 Task: Create Card E-commerce Website Review in Board Employee Benefits Platforms to Workspace Event Lighting Rentals. Create Card Veterinary Conference Review in Board Voice of Support Feedback Analysis to Workspace Event Lighting Rentals. Create Card E-commerce Website Review in Board IT Vendor Management and Contract Negotiation to Workspace Event Lighting Rentals
Action: Mouse moved to (335, 158)
Screenshot: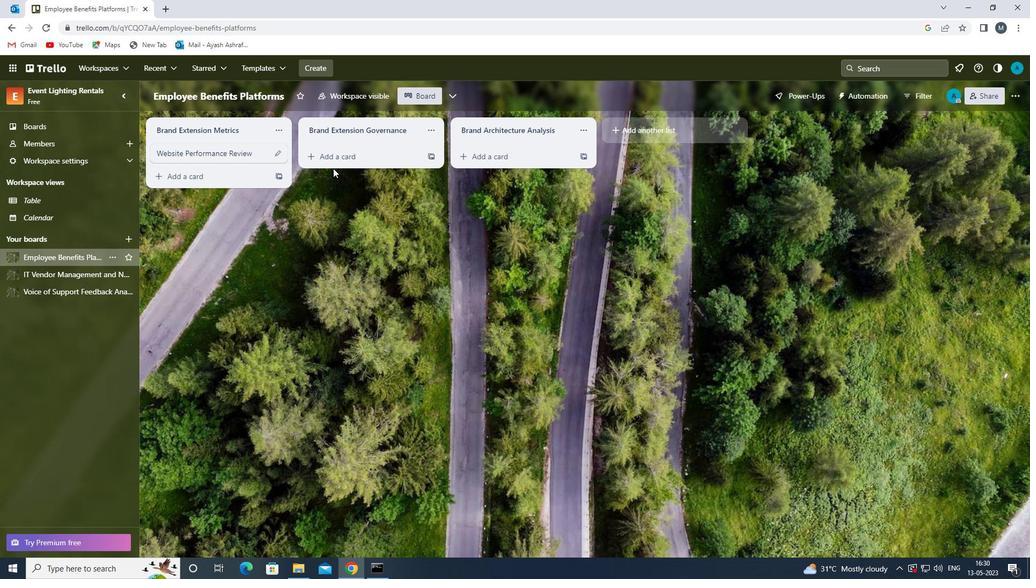 
Action: Mouse pressed left at (335, 158)
Screenshot: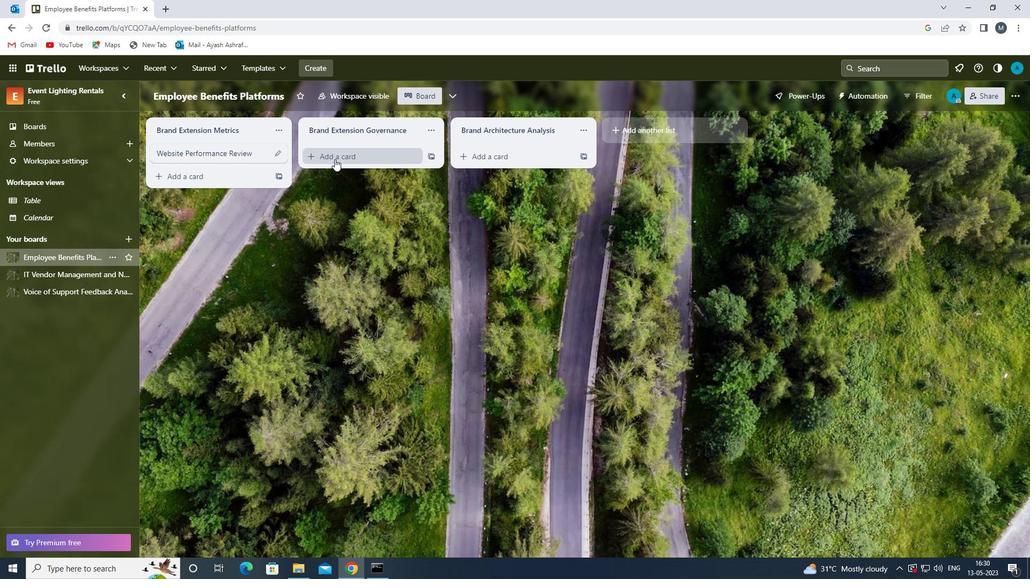
Action: Mouse moved to (331, 158)
Screenshot: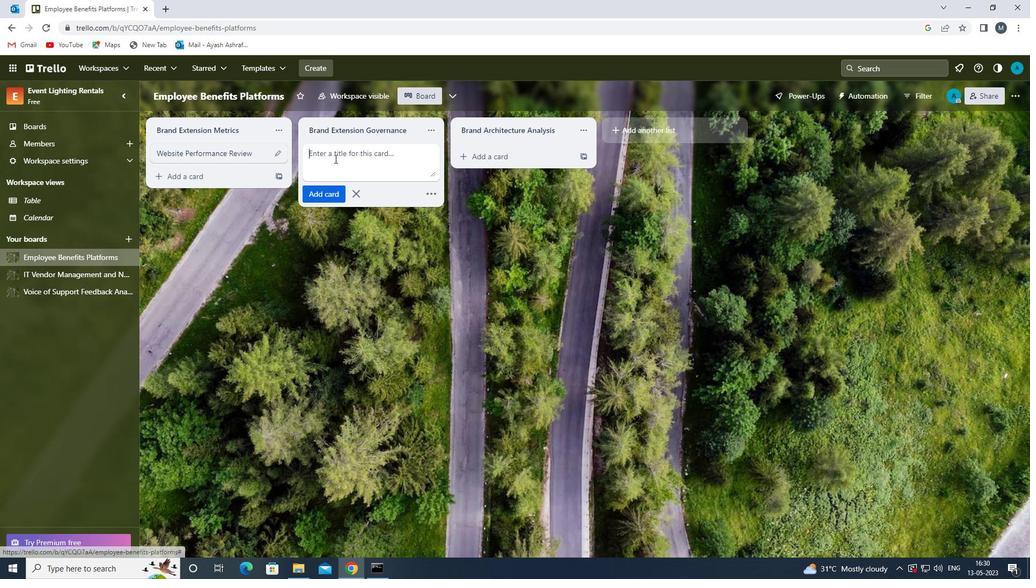 
Action: Mouse pressed left at (331, 158)
Screenshot: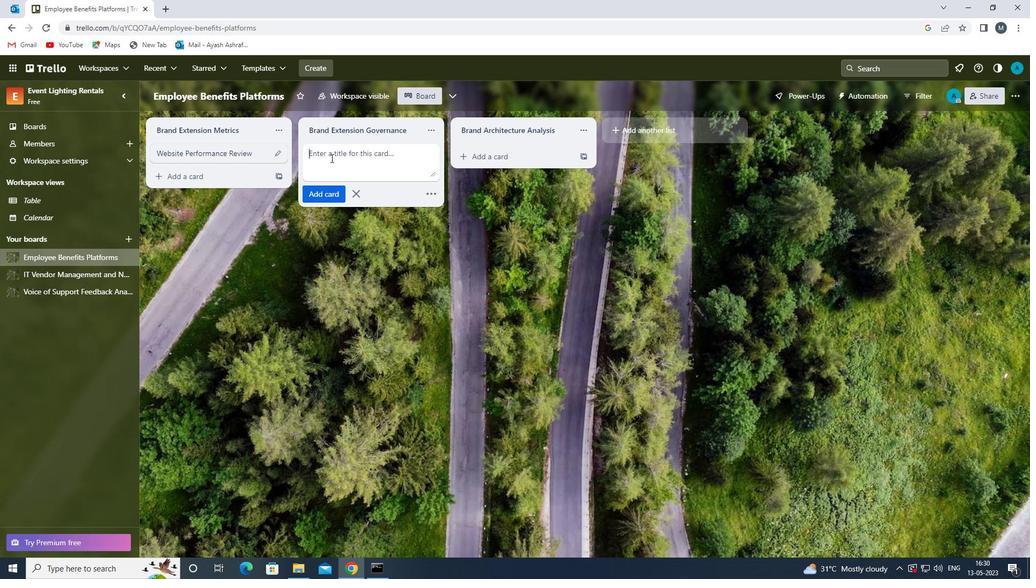 
Action: Key pressed <Key.shift><Key.shift>E-COMMERCE<Key.space><Key.shift>WEBSITE<Key.space><Key.shift>REVIEW<Key.space>
Screenshot: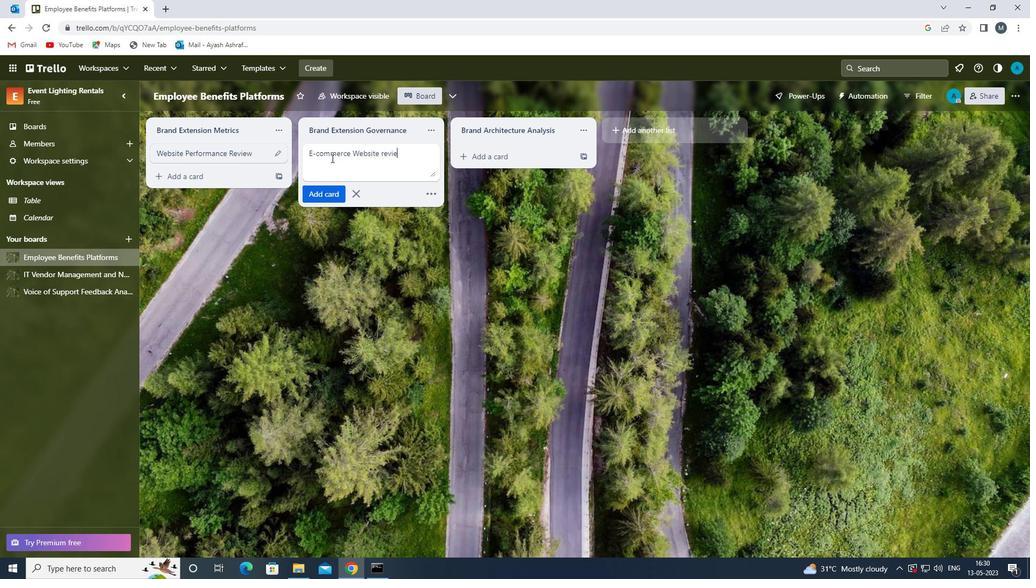 
Action: Mouse moved to (386, 152)
Screenshot: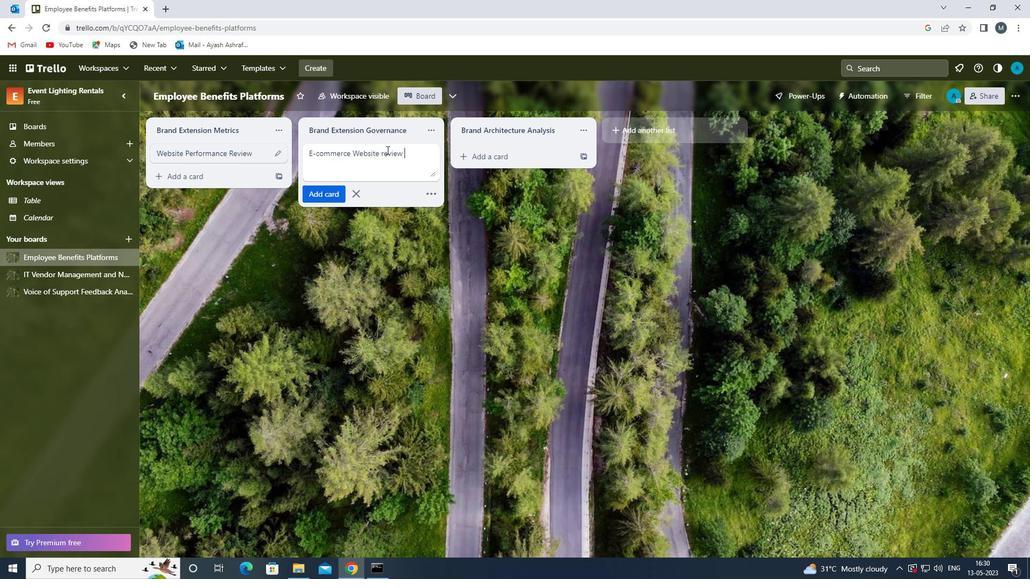 
Action: Mouse pressed left at (386, 152)
Screenshot: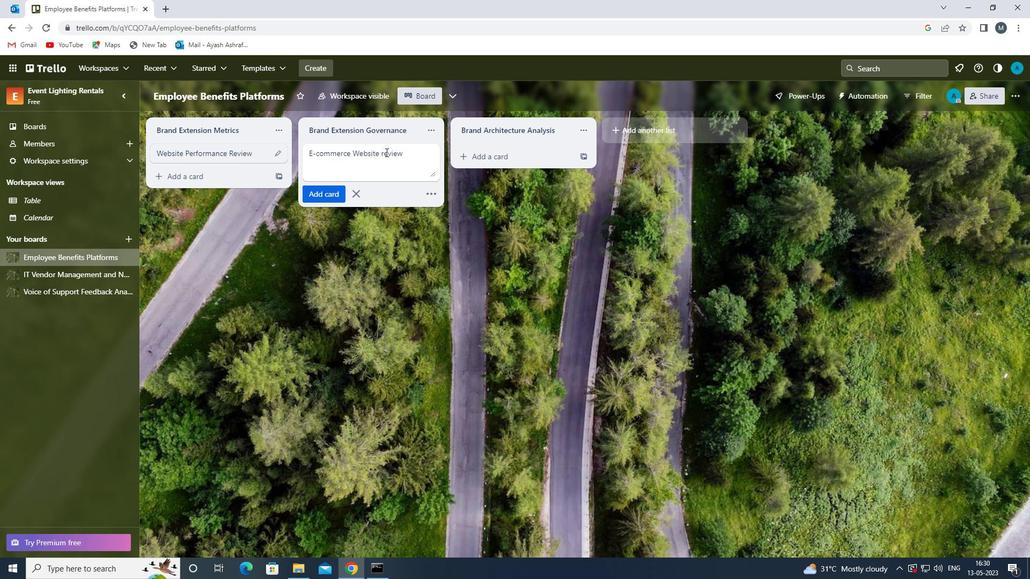 
Action: Mouse moved to (388, 160)
Screenshot: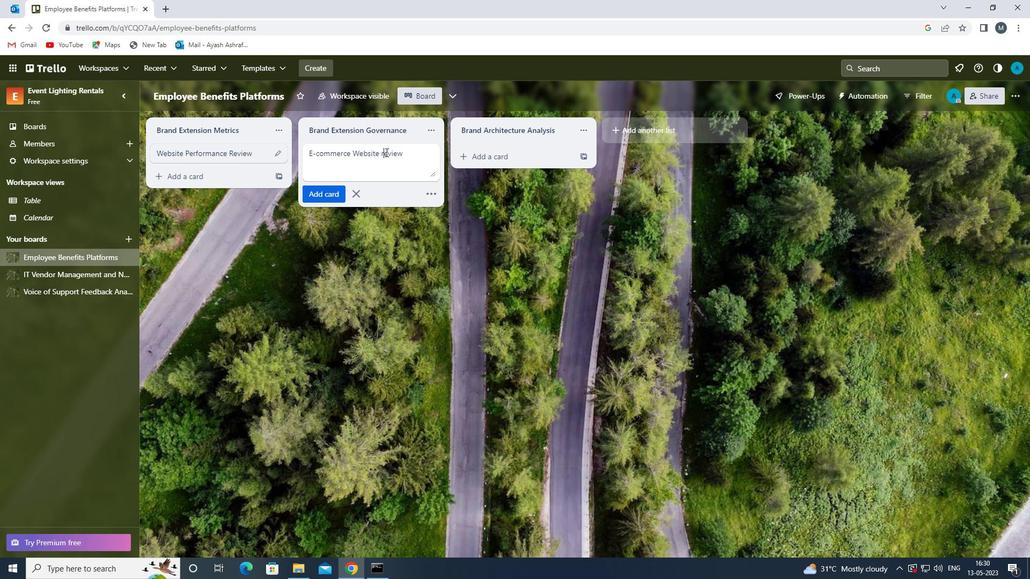 
Action: Key pressed <Key.backspace><Key.shift>R
Screenshot: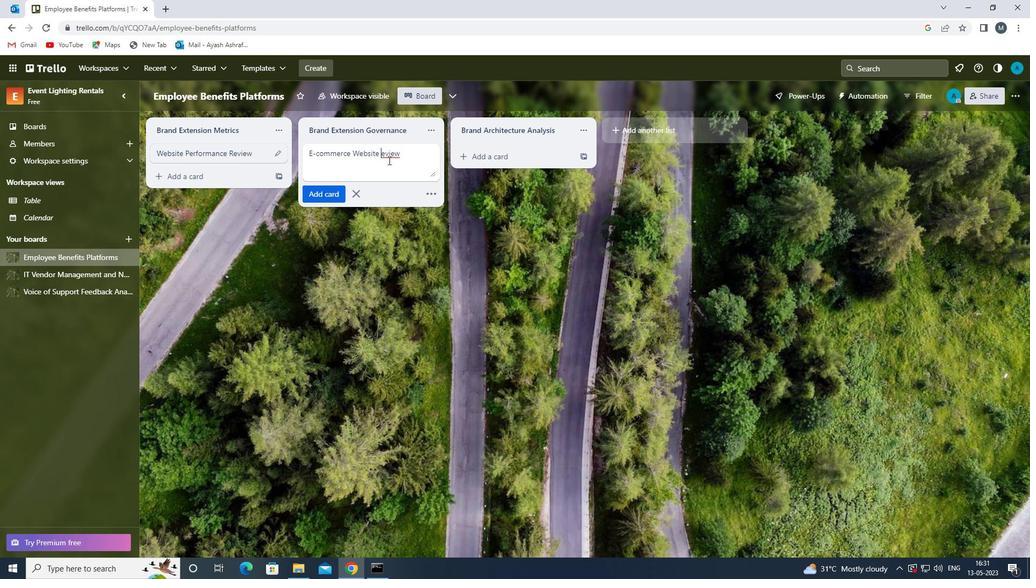 
Action: Mouse moved to (323, 194)
Screenshot: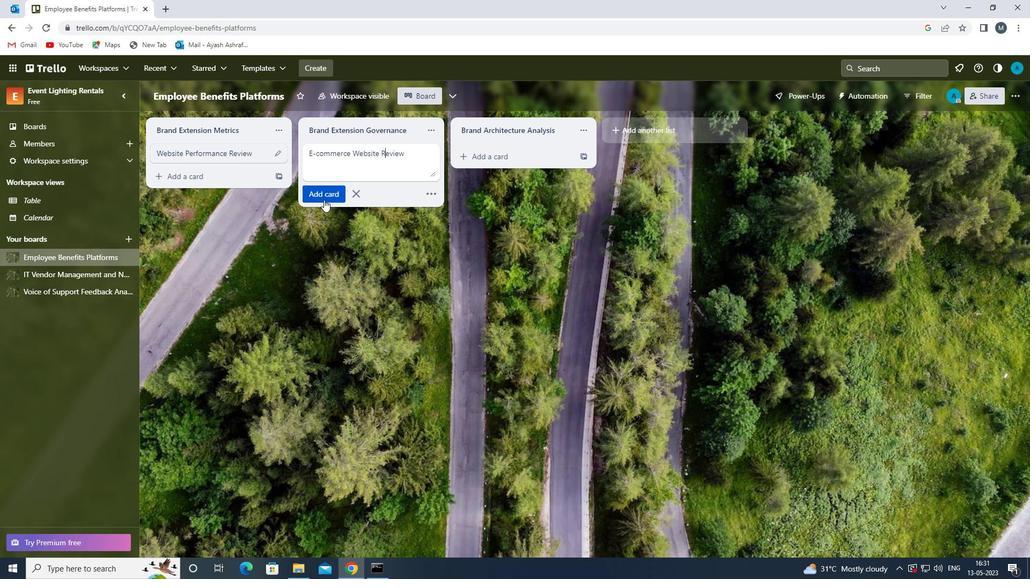 
Action: Mouse pressed left at (323, 194)
Screenshot: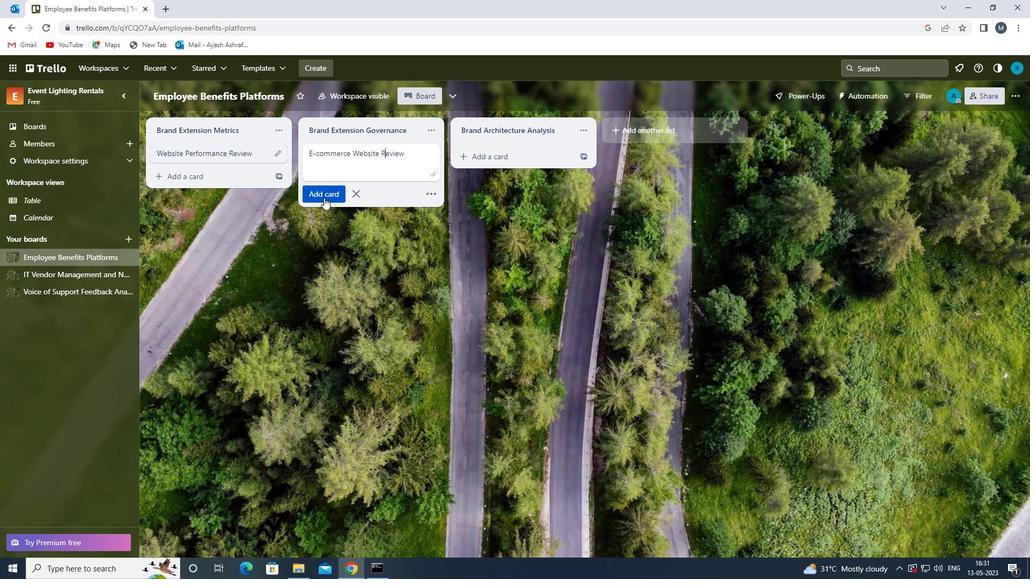 
Action: Mouse moved to (325, 280)
Screenshot: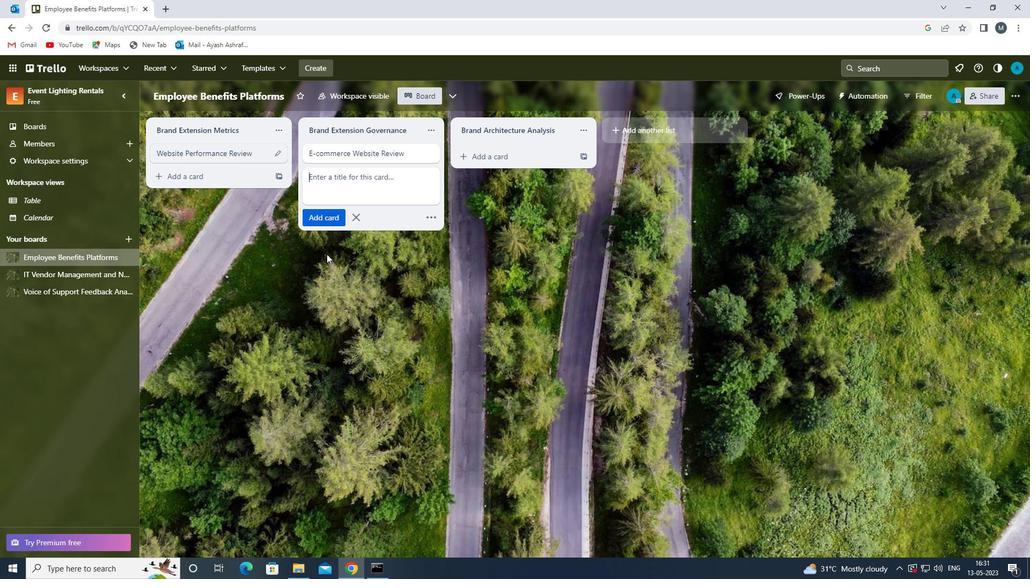 
Action: Mouse pressed left at (325, 280)
Screenshot: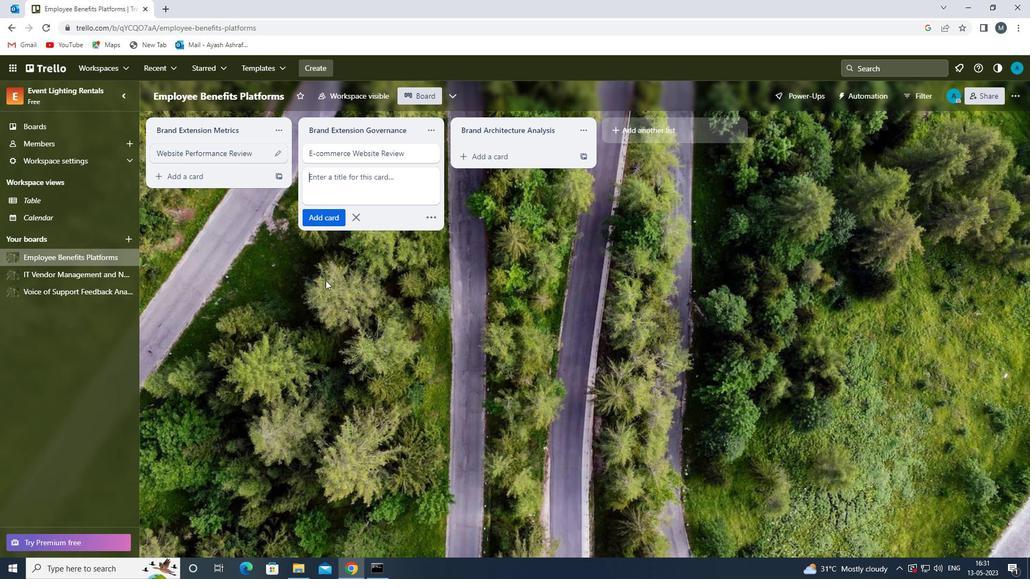 
Action: Mouse moved to (51, 288)
Screenshot: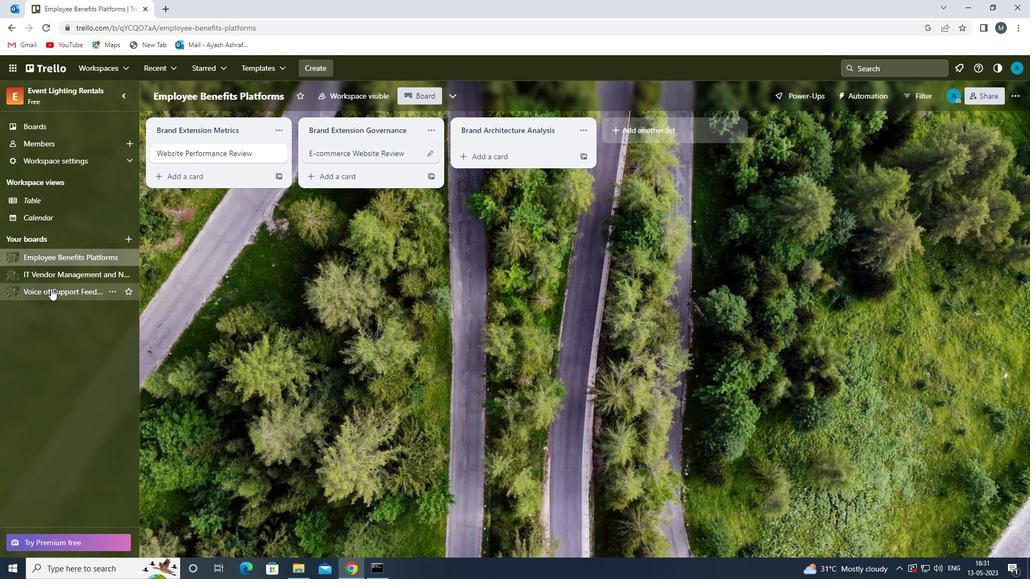 
Action: Mouse pressed left at (51, 288)
Screenshot: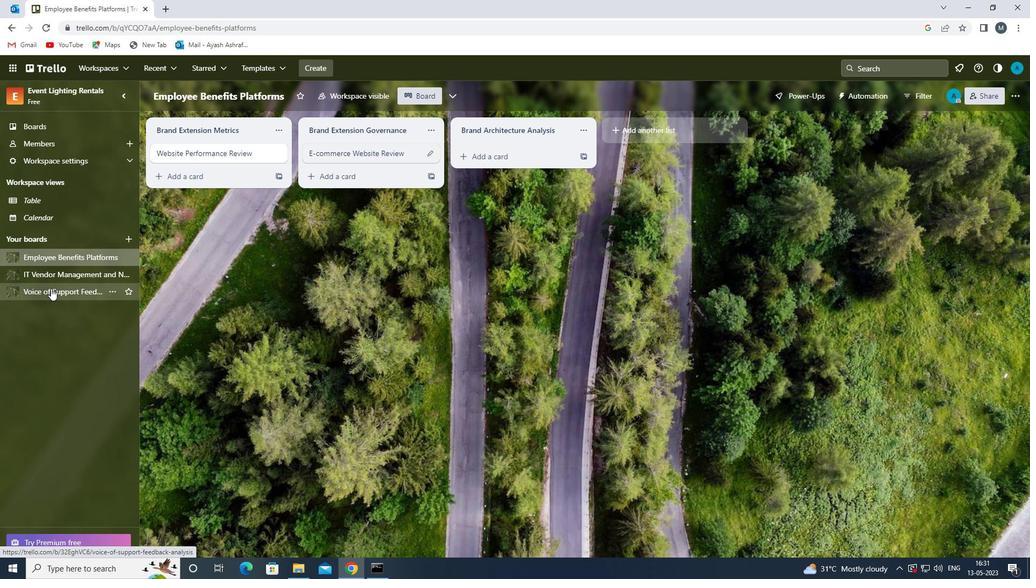 
Action: Mouse moved to (325, 153)
Screenshot: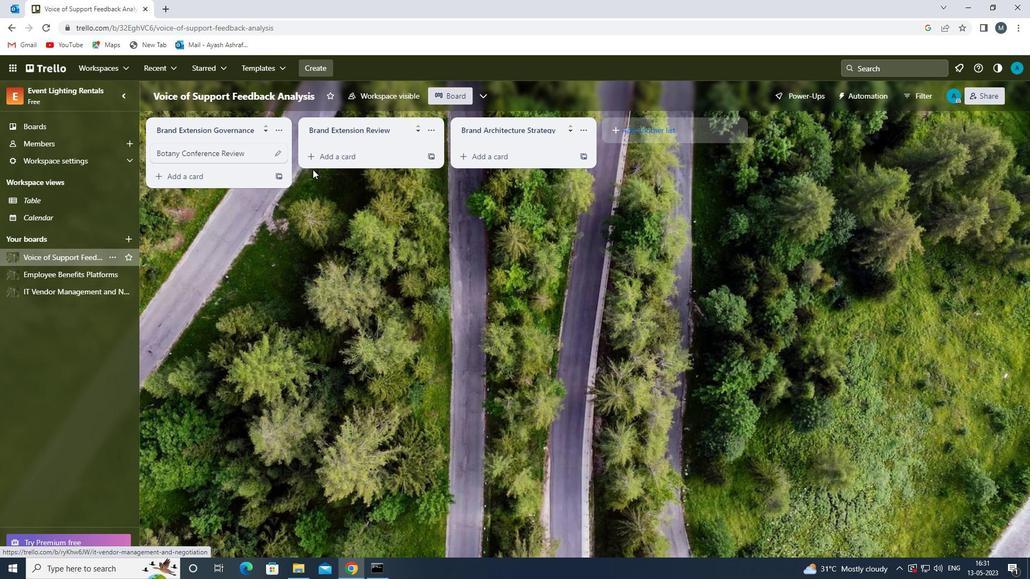 
Action: Mouse pressed left at (325, 153)
Screenshot: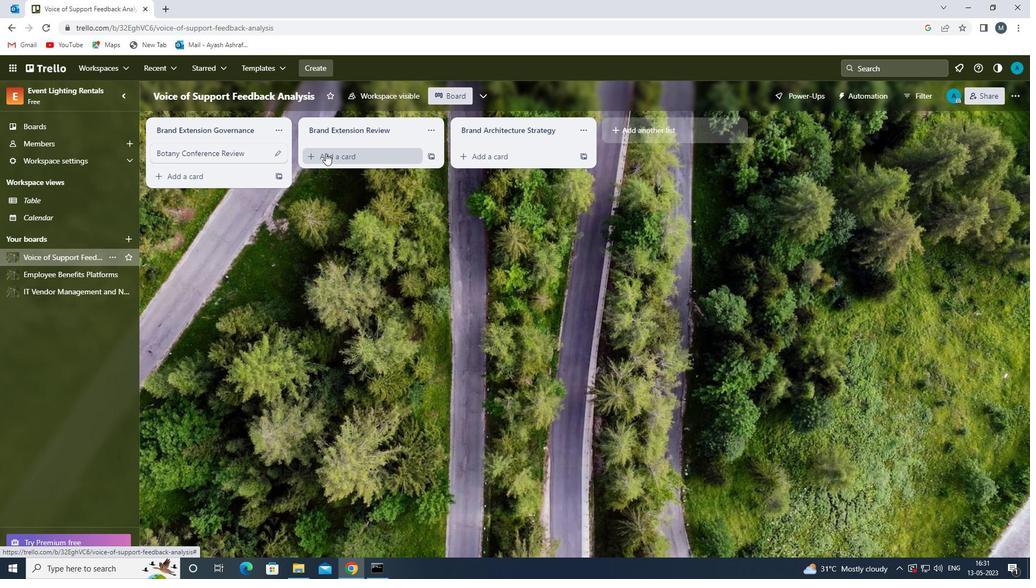 
Action: Mouse moved to (335, 150)
Screenshot: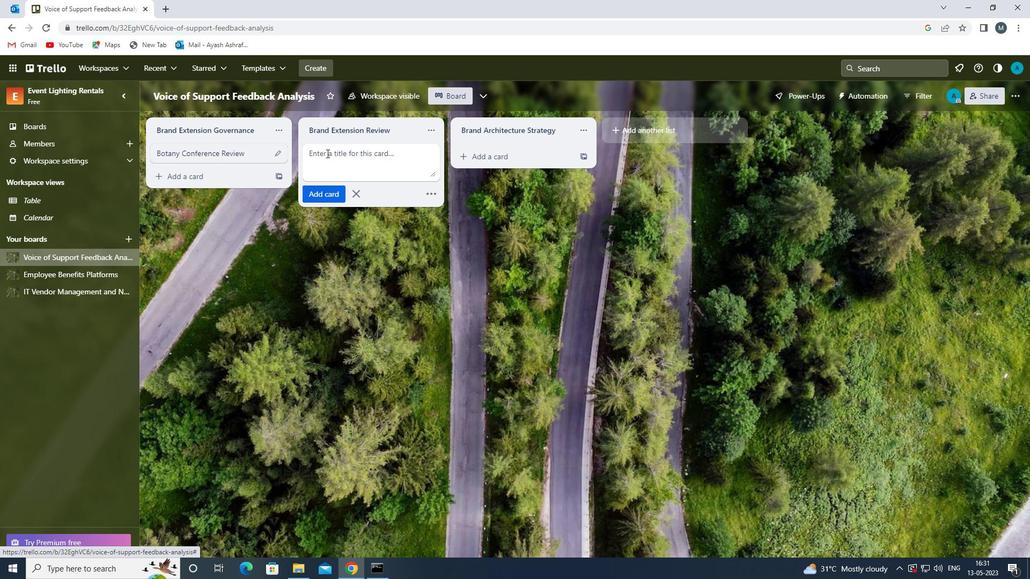 
Action: Mouse pressed left at (335, 150)
Screenshot: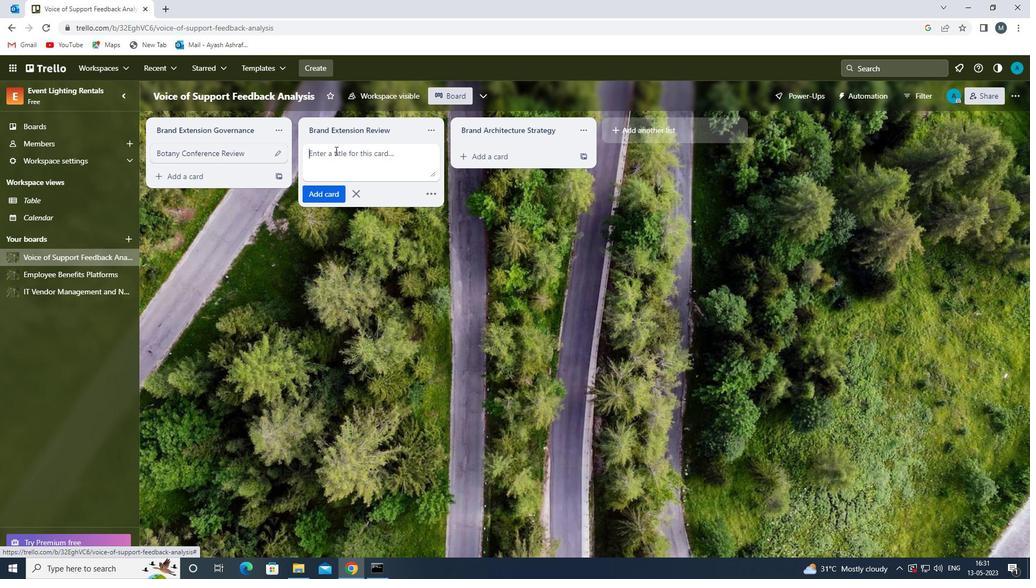 
Action: Key pressed <Key.shift>VETERINARY<Key.space><Key.shift><Key.shift><Key.shift>CONFERENCE<Key.space><Key.shift>REVIEW<Key.space>
Screenshot: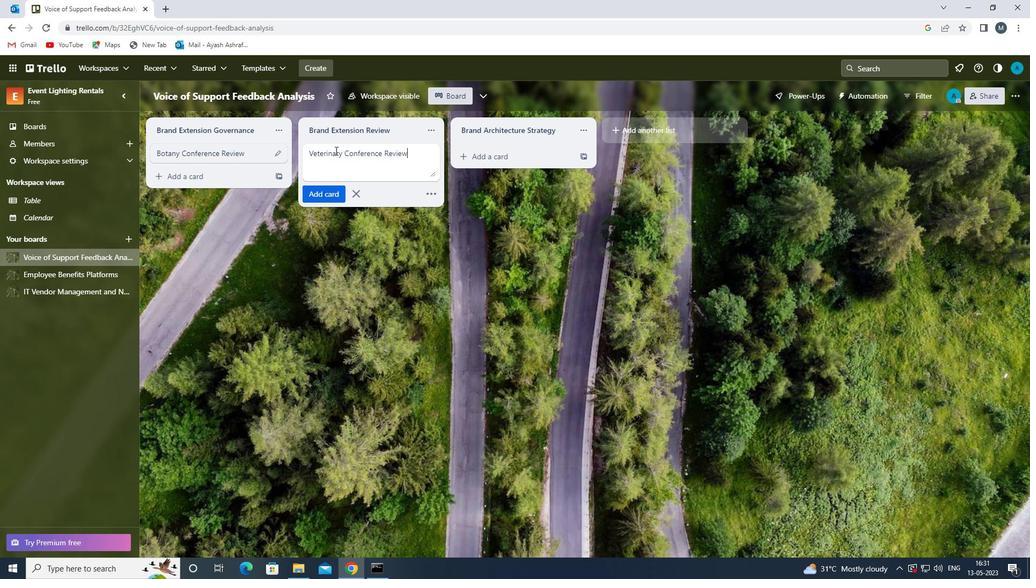 
Action: Mouse moved to (324, 195)
Screenshot: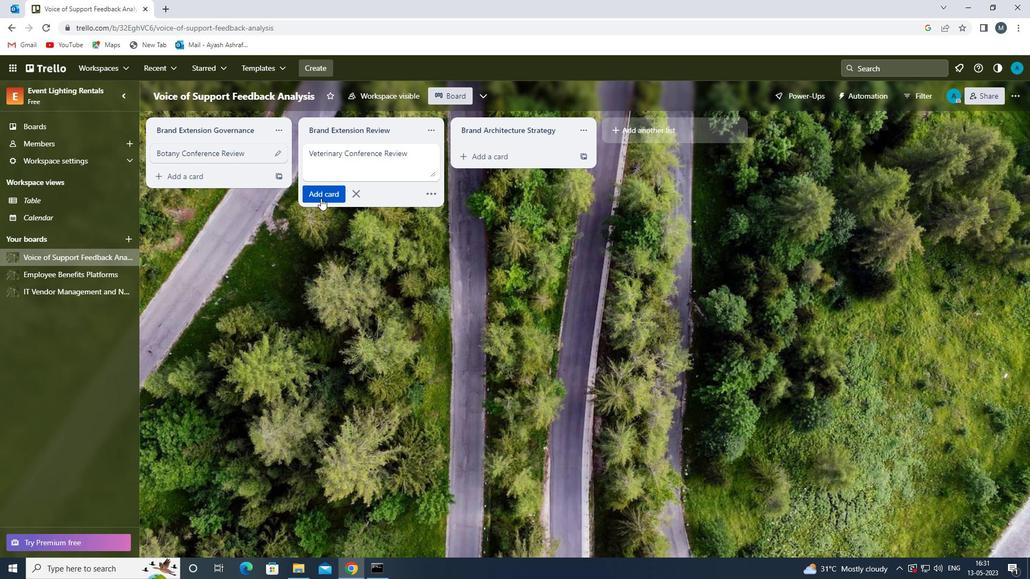 
Action: Mouse pressed left at (324, 195)
Screenshot: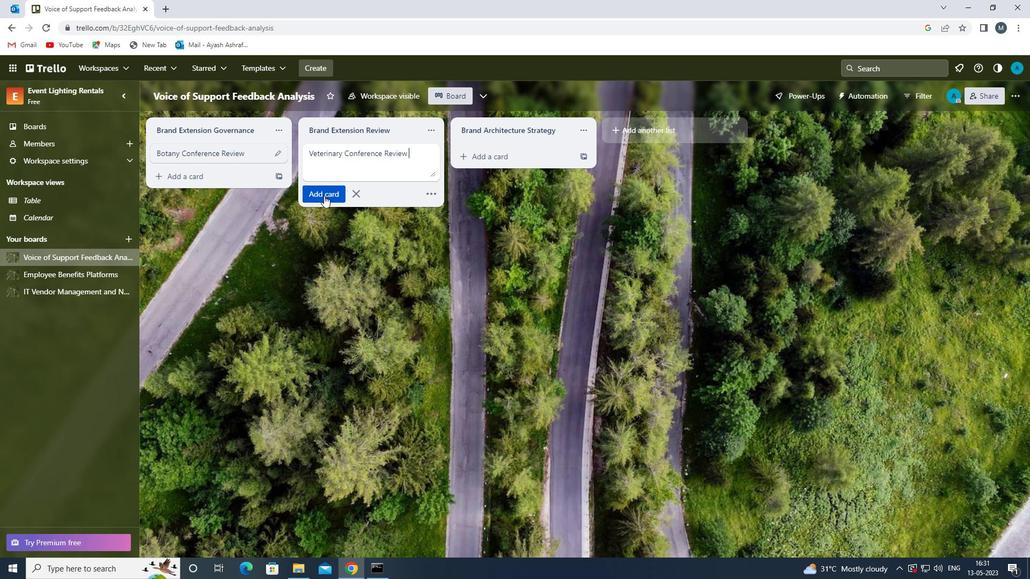 
Action: Mouse moved to (322, 281)
Screenshot: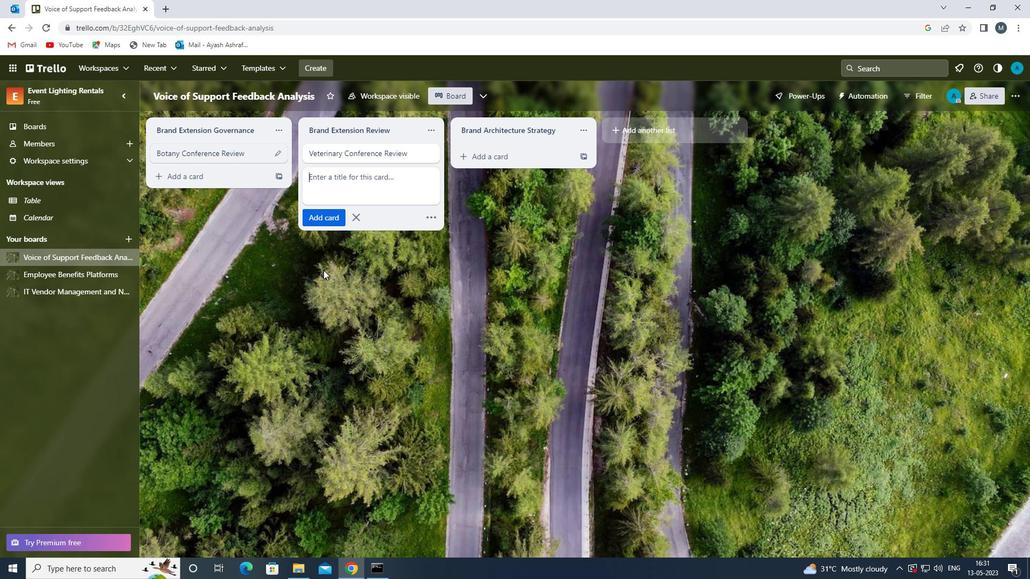 
Action: Mouse pressed left at (322, 281)
Screenshot: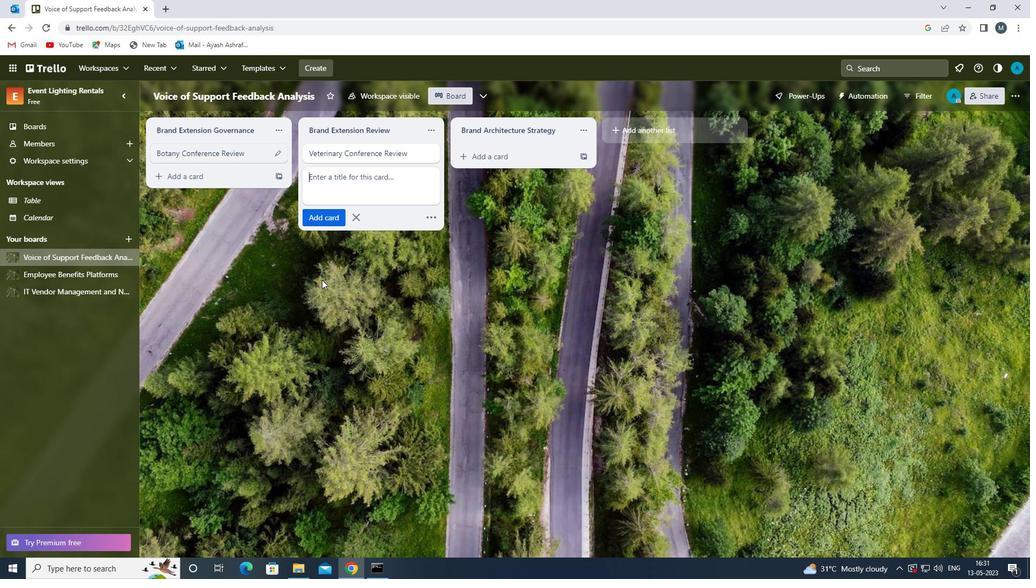 
Action: Mouse moved to (69, 292)
Screenshot: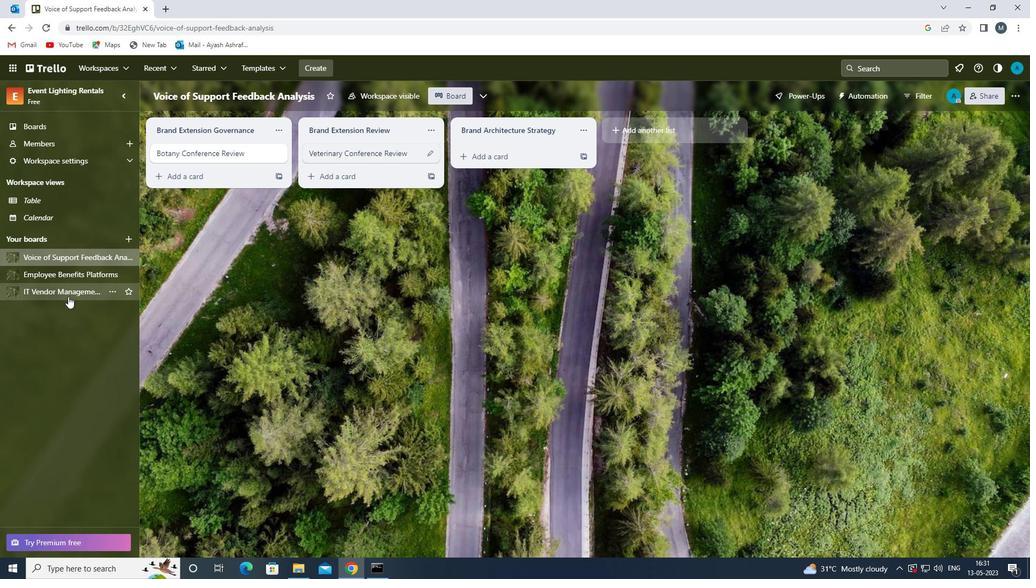 
Action: Mouse pressed left at (69, 292)
Screenshot: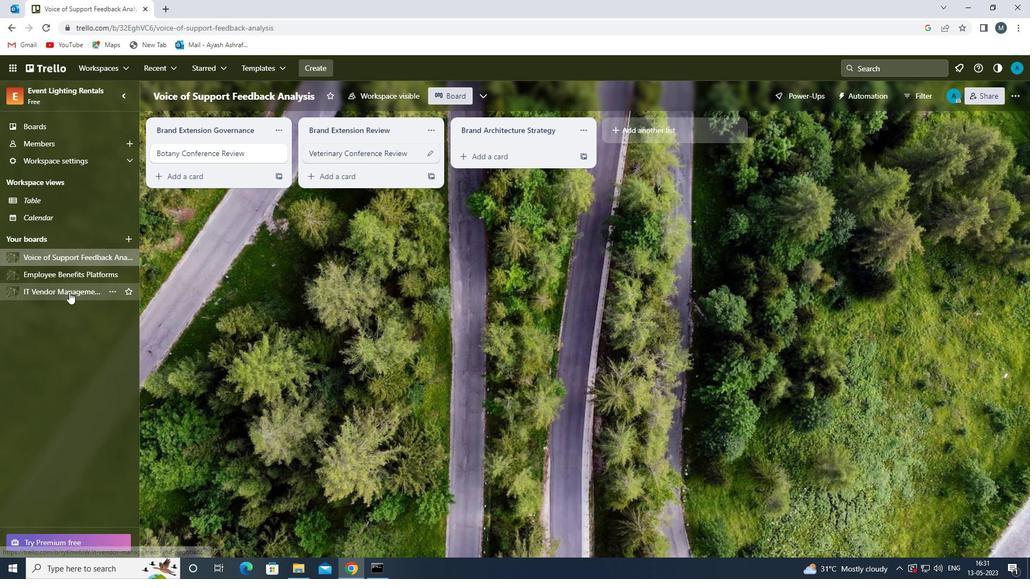 
Action: Mouse moved to (328, 163)
Screenshot: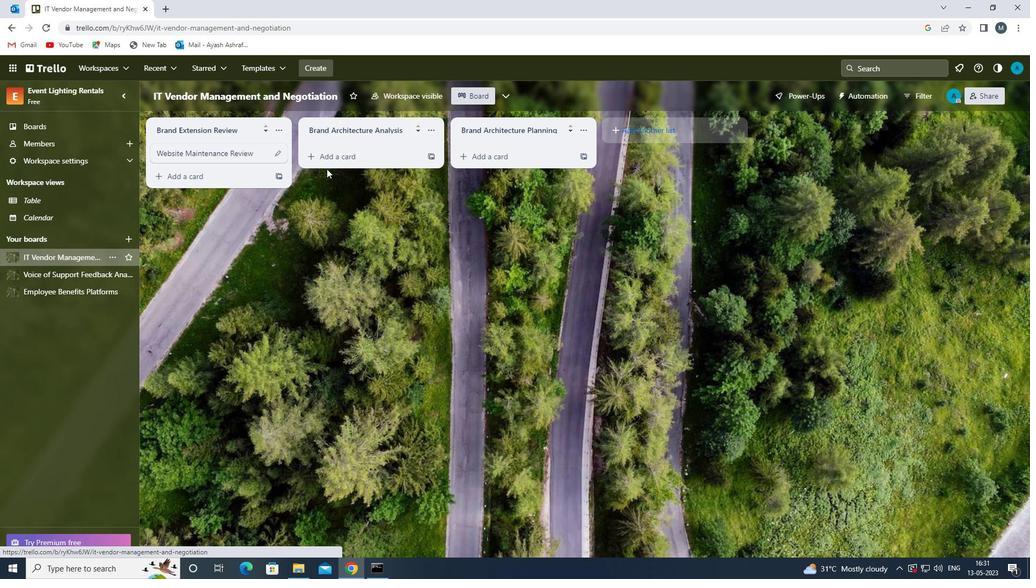
Action: Mouse pressed left at (328, 163)
Screenshot: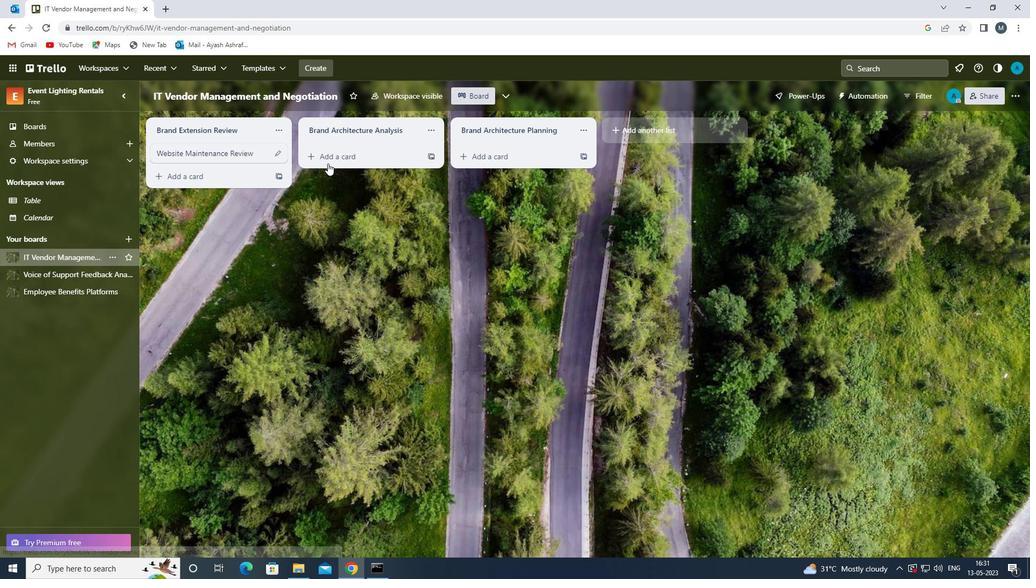 
Action: Mouse moved to (338, 155)
Screenshot: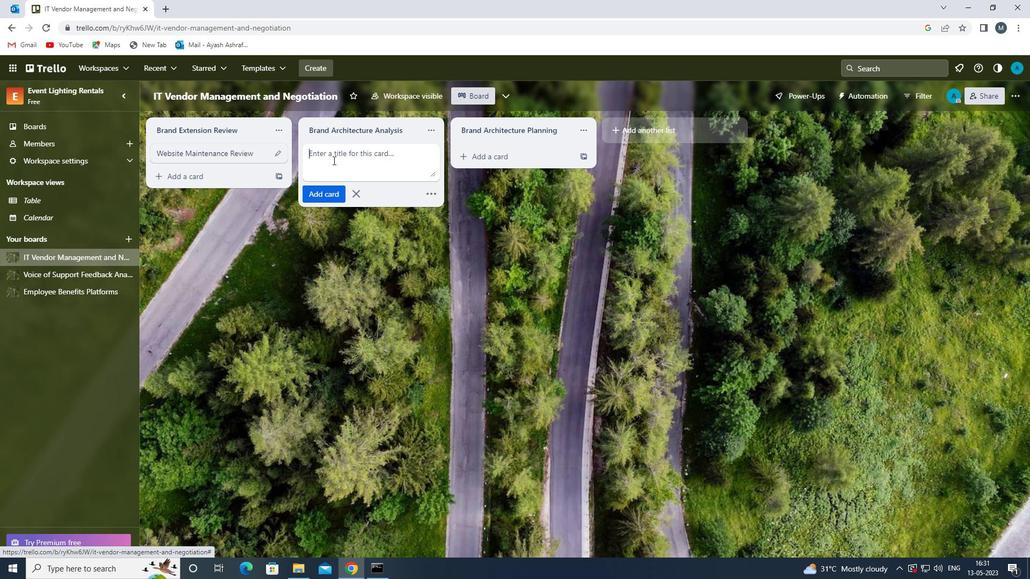 
Action: Mouse pressed left at (338, 155)
Screenshot: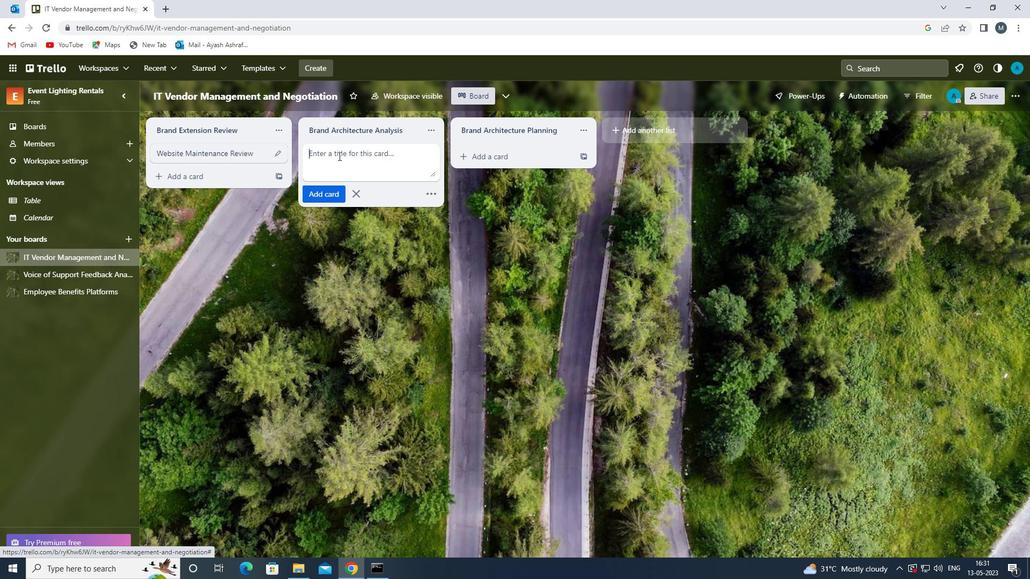 
Action: Key pressed <Key.shift>E-COMMERCE<Key.space><Key.shift>WEBSITE<Key.space><Key.shift>EW<Key.backspace><Key.backspace><Key.shift>REVIEW<Key.space>
Screenshot: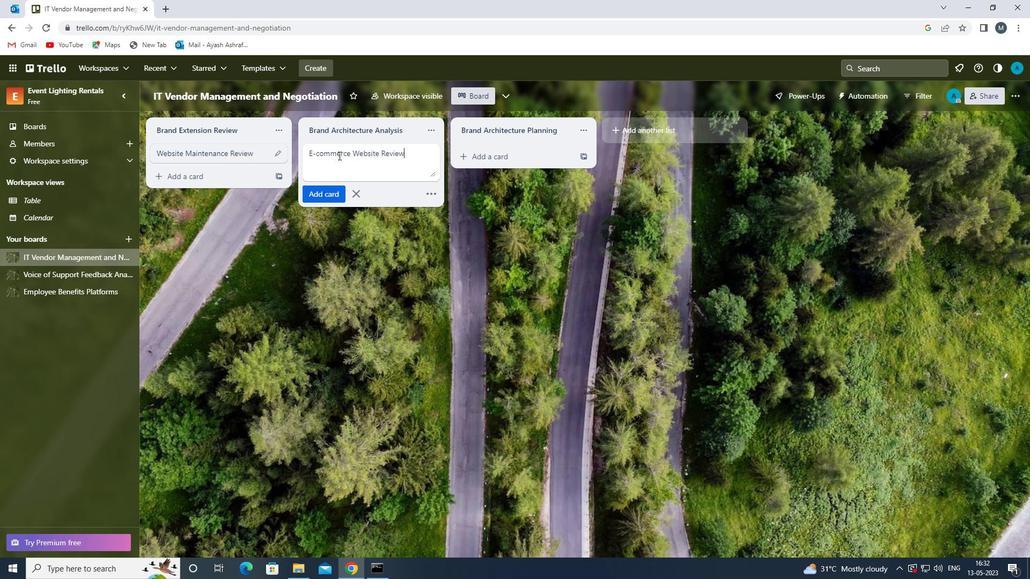 
Action: Mouse moved to (332, 193)
Screenshot: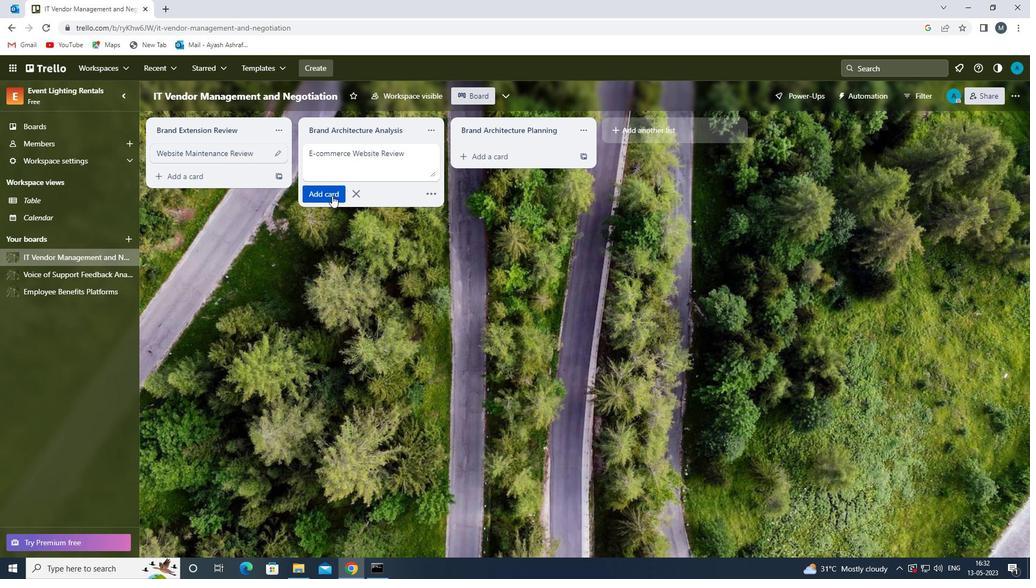
Action: Mouse pressed left at (332, 193)
Screenshot: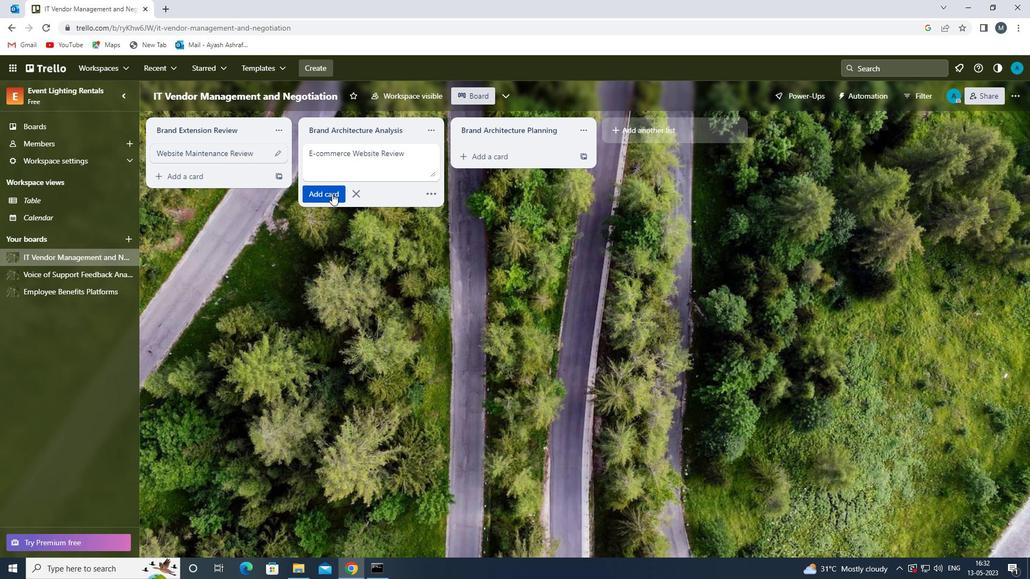 
Action: Mouse moved to (319, 285)
Screenshot: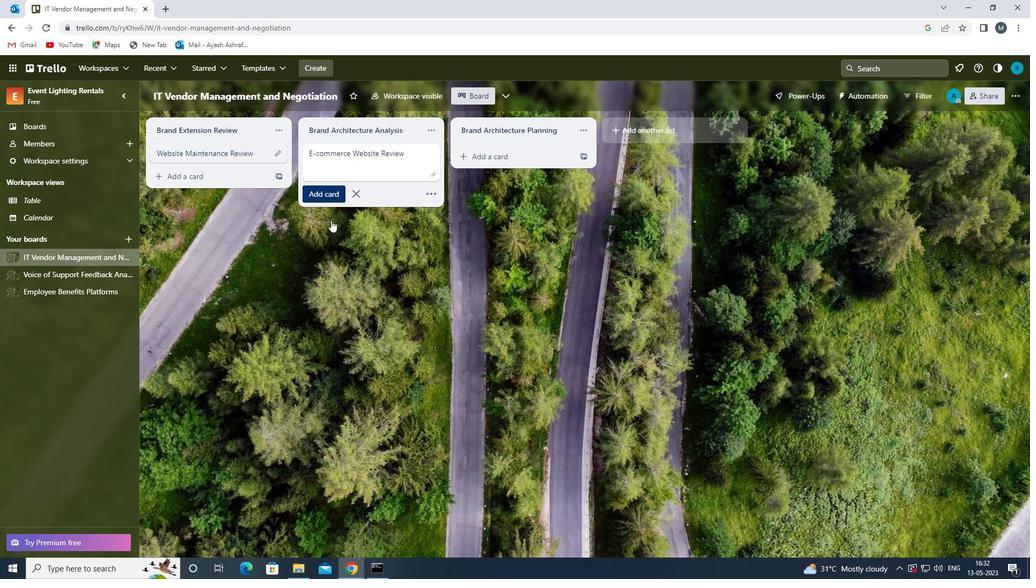 
Action: Mouse pressed left at (319, 285)
Screenshot: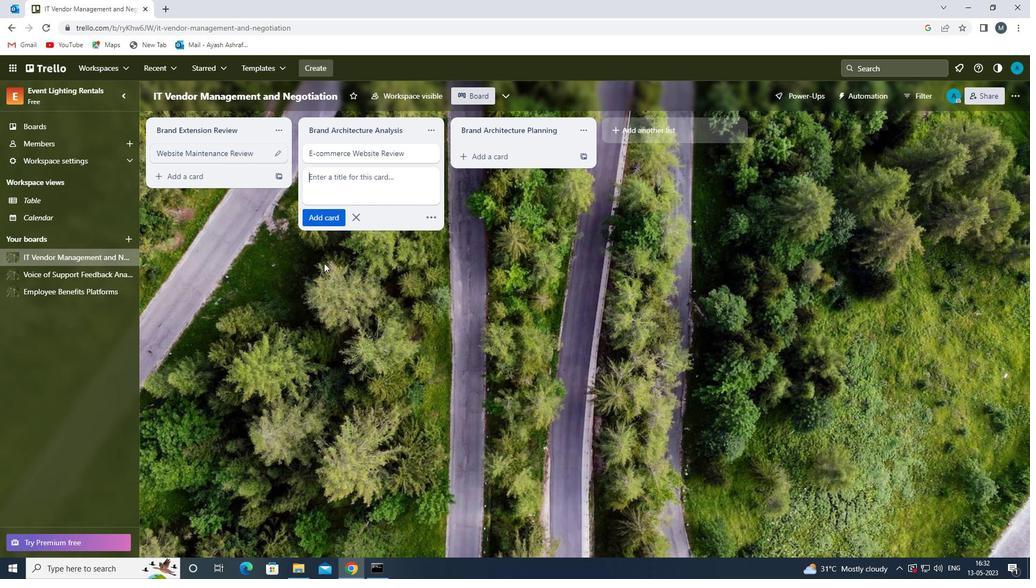 
